 Task: Add Sprouts 85% Lean Grass-Fed Ground Beef Patties to the cart.
Action: Mouse moved to (26, 93)
Screenshot: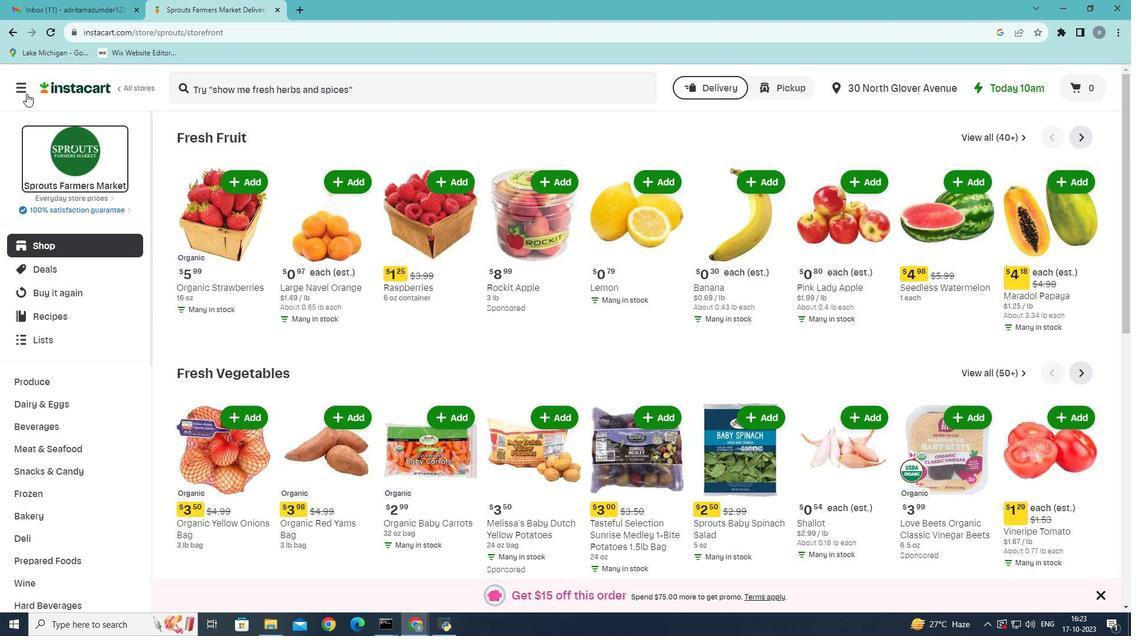 
Action: Mouse pressed left at (26, 93)
Screenshot: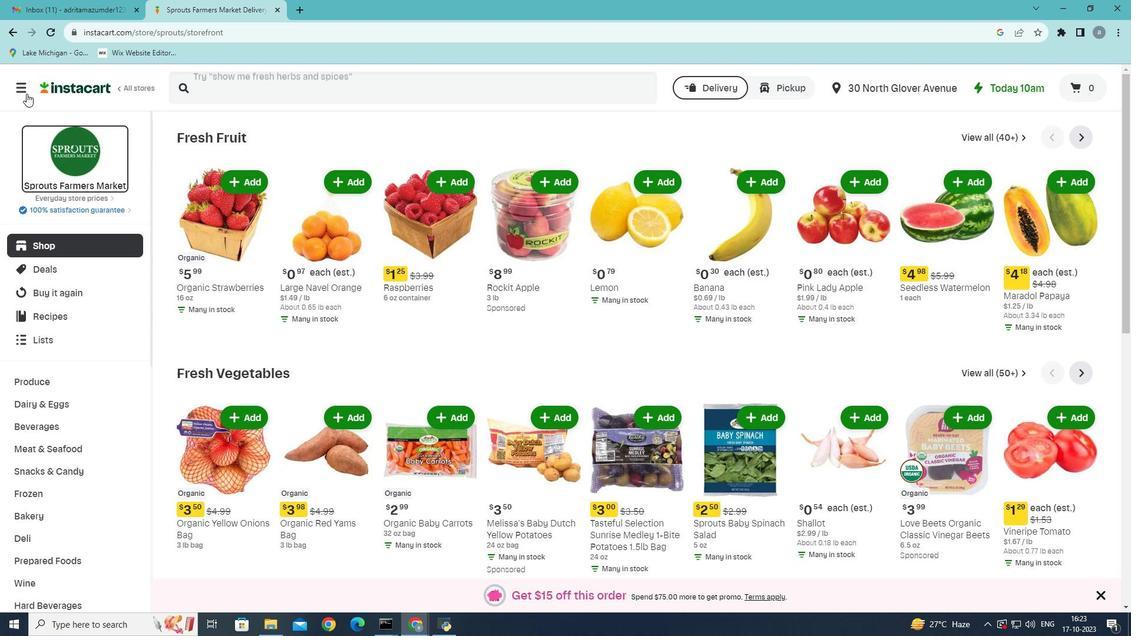 
Action: Mouse moved to (44, 348)
Screenshot: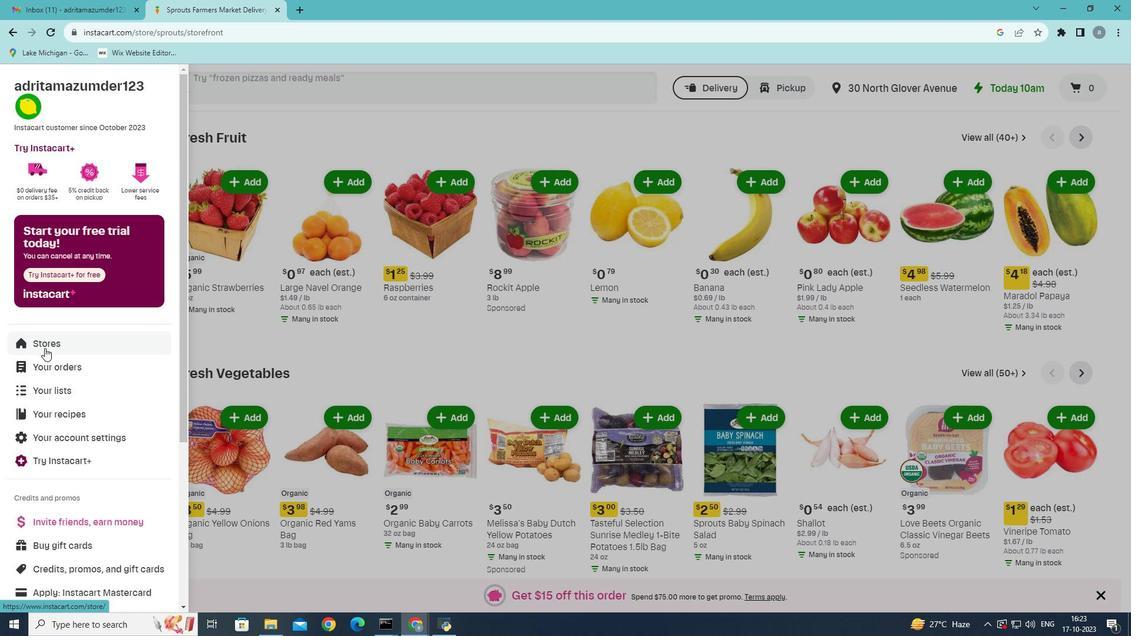 
Action: Mouse pressed left at (44, 348)
Screenshot: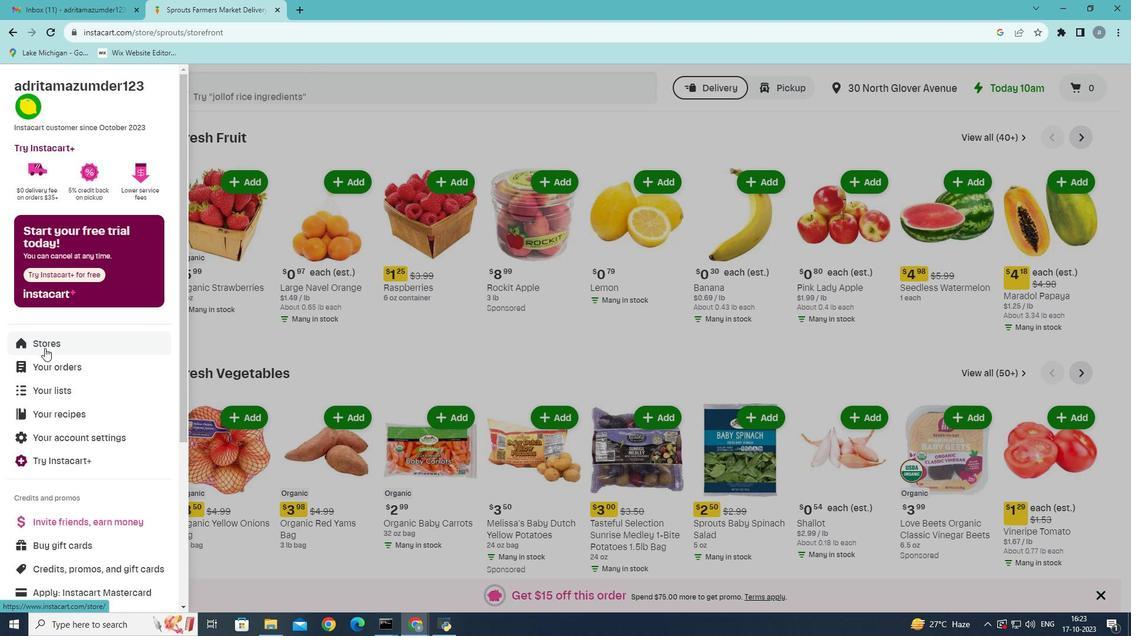 
Action: Mouse moved to (265, 129)
Screenshot: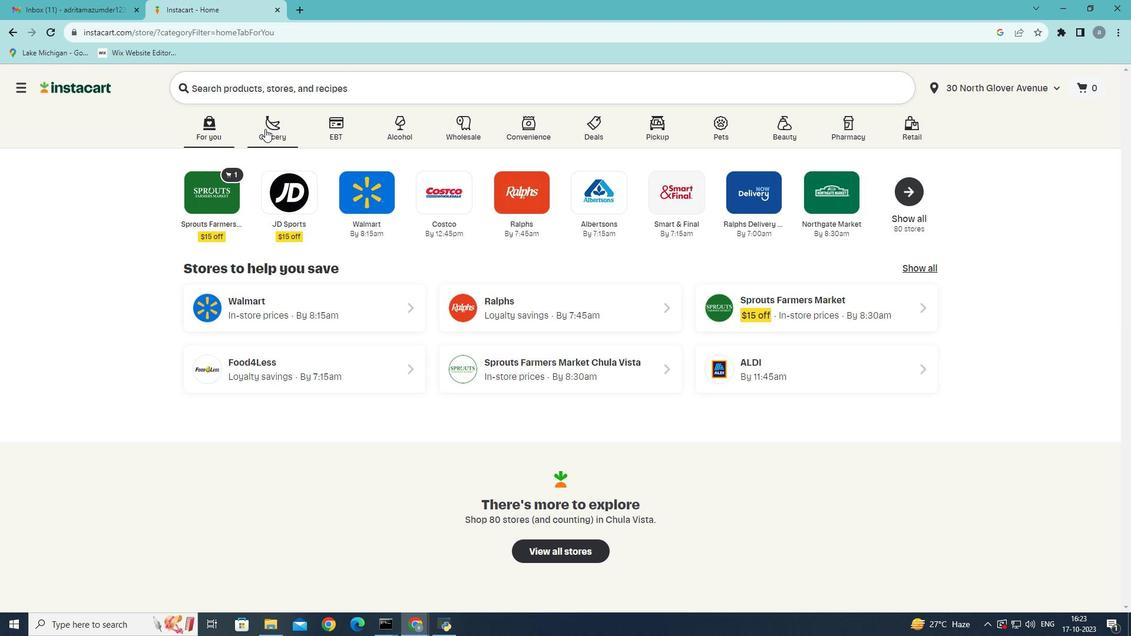 
Action: Mouse pressed left at (265, 129)
Screenshot: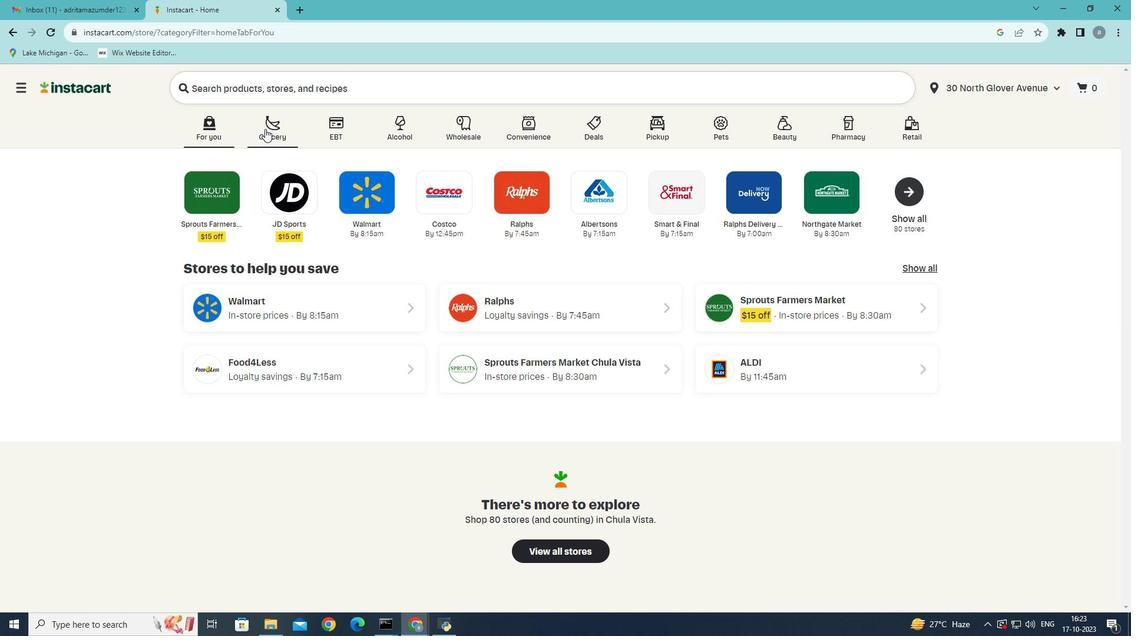 
Action: Mouse moved to (780, 290)
Screenshot: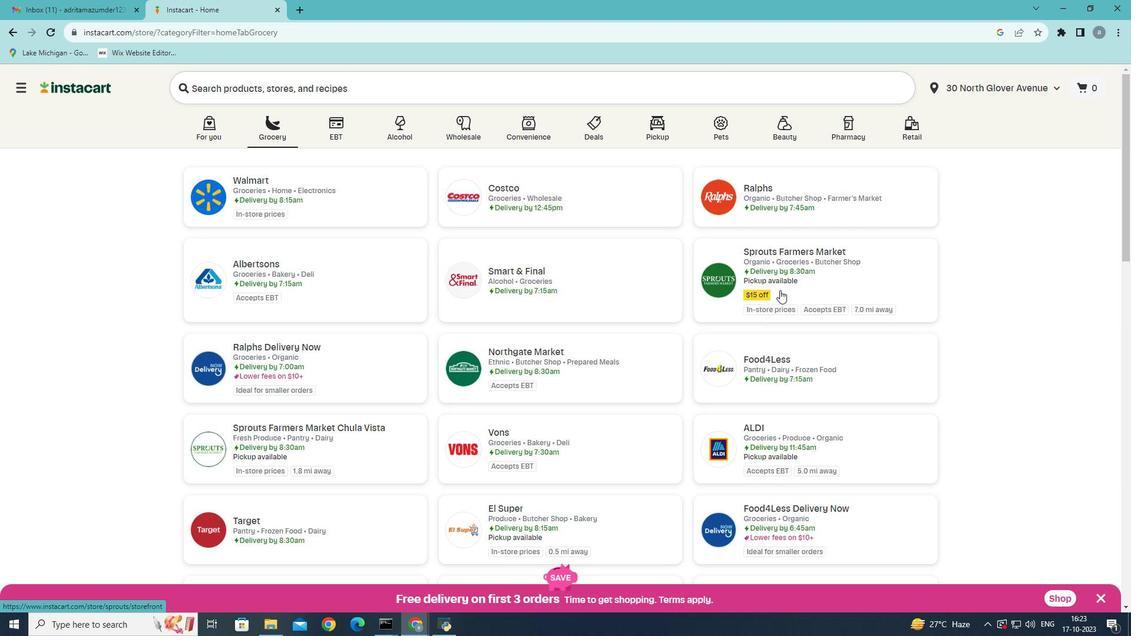 
Action: Mouse pressed left at (780, 290)
Screenshot: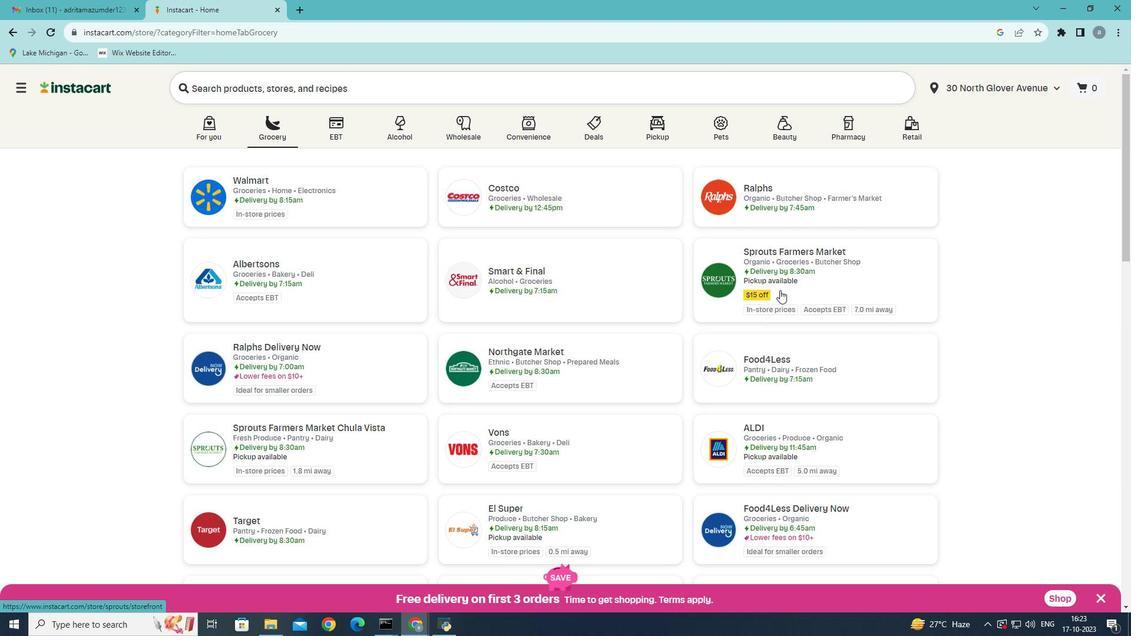 
Action: Mouse moved to (73, 444)
Screenshot: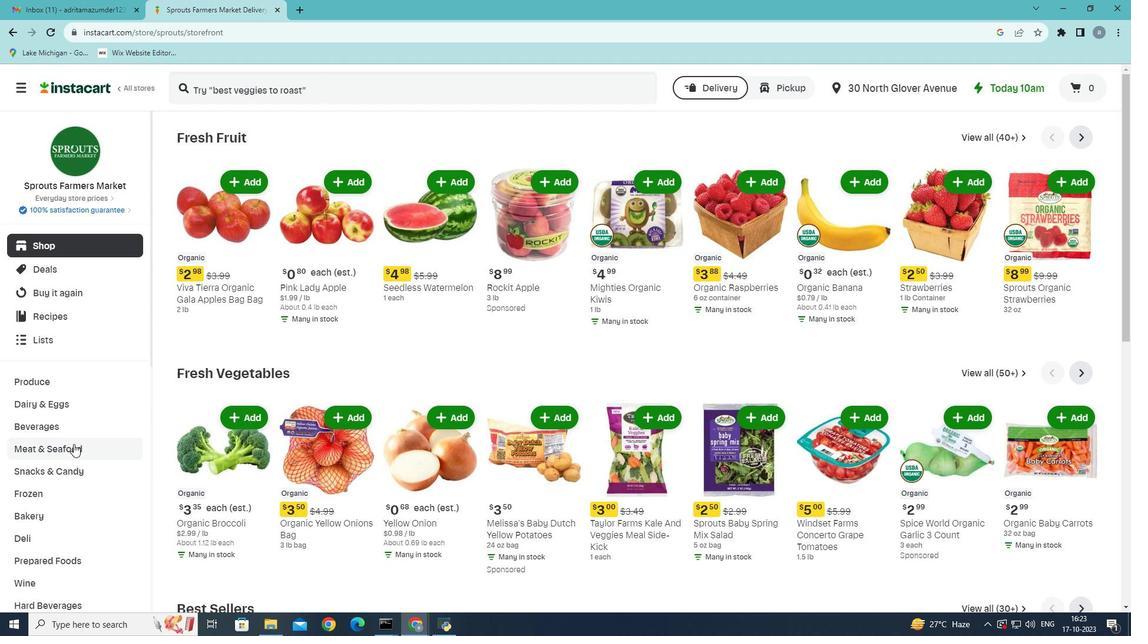 
Action: Mouse pressed left at (73, 444)
Screenshot: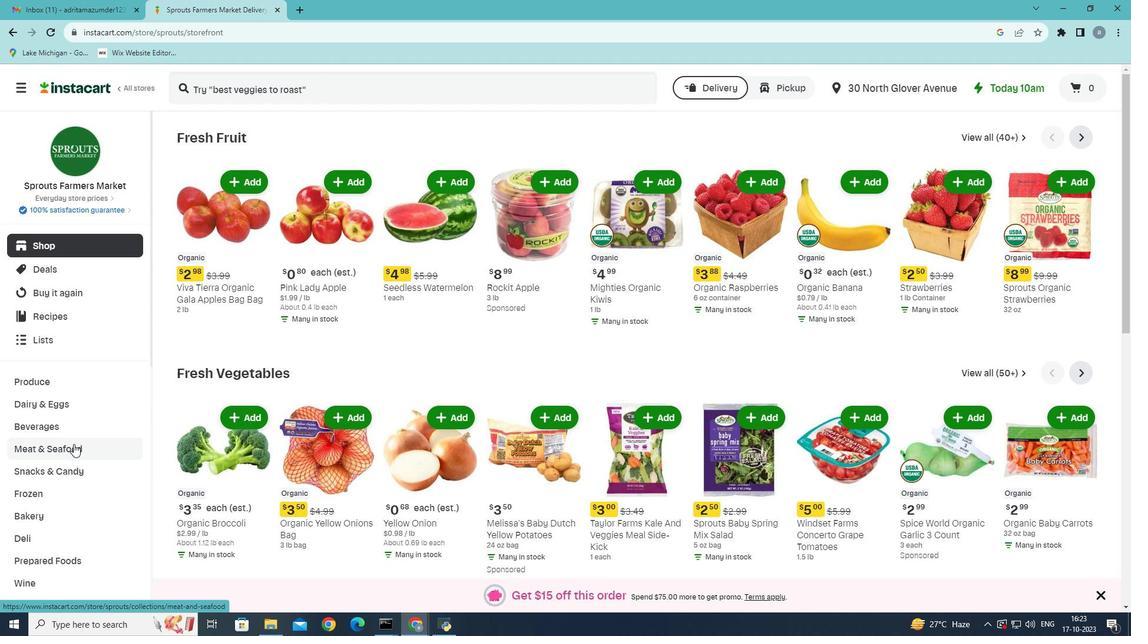 
Action: Mouse moved to (340, 165)
Screenshot: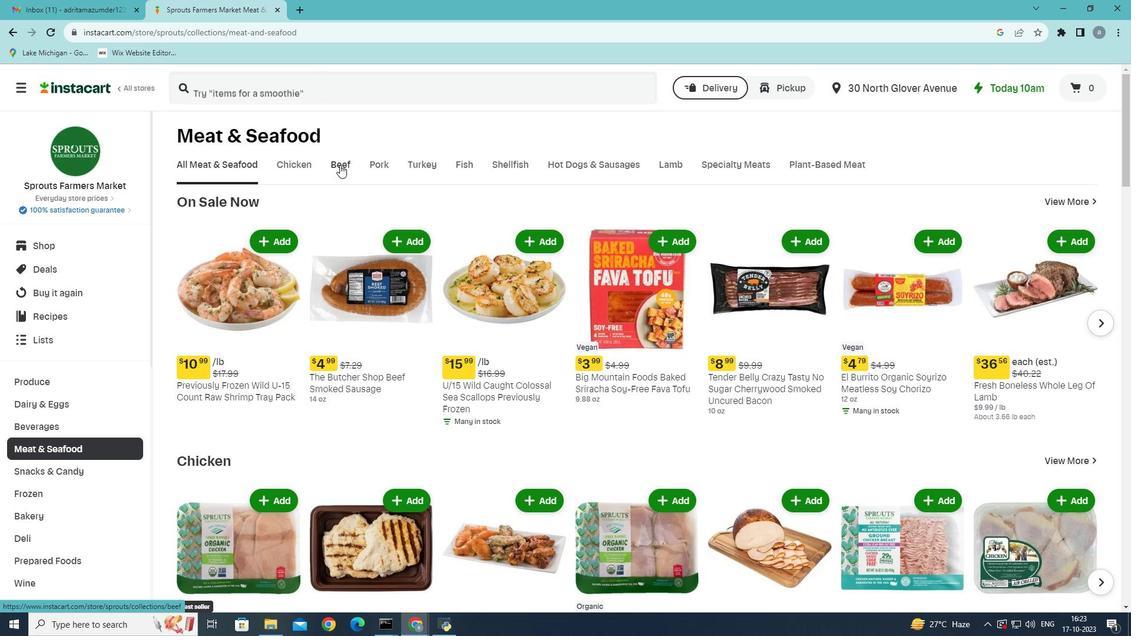
Action: Mouse pressed left at (340, 165)
Screenshot: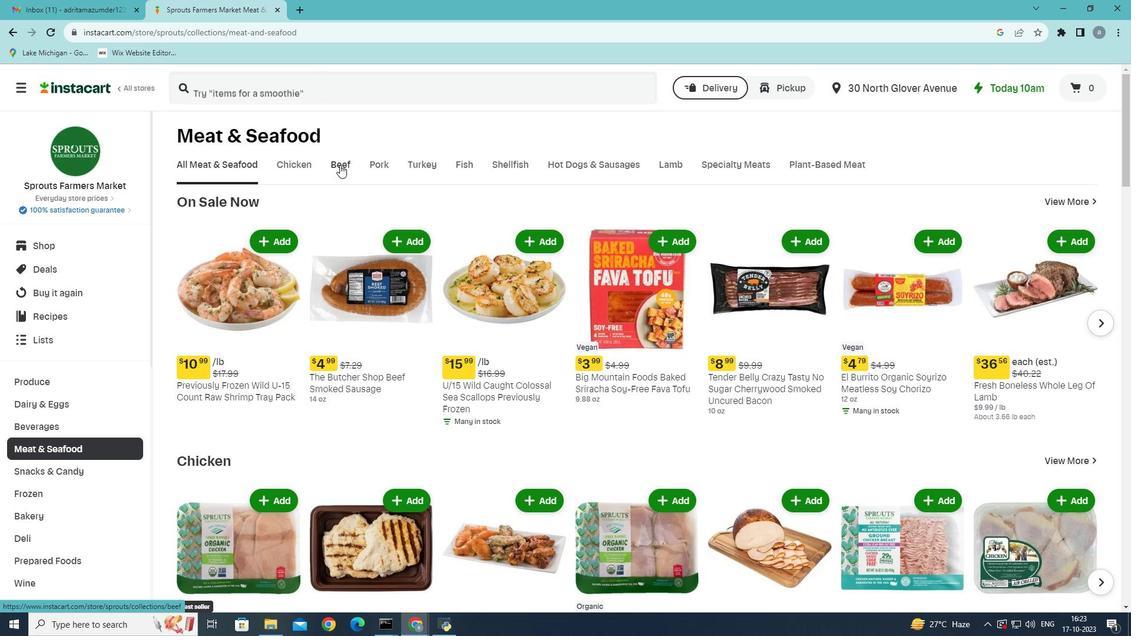 
Action: Mouse moved to (319, 217)
Screenshot: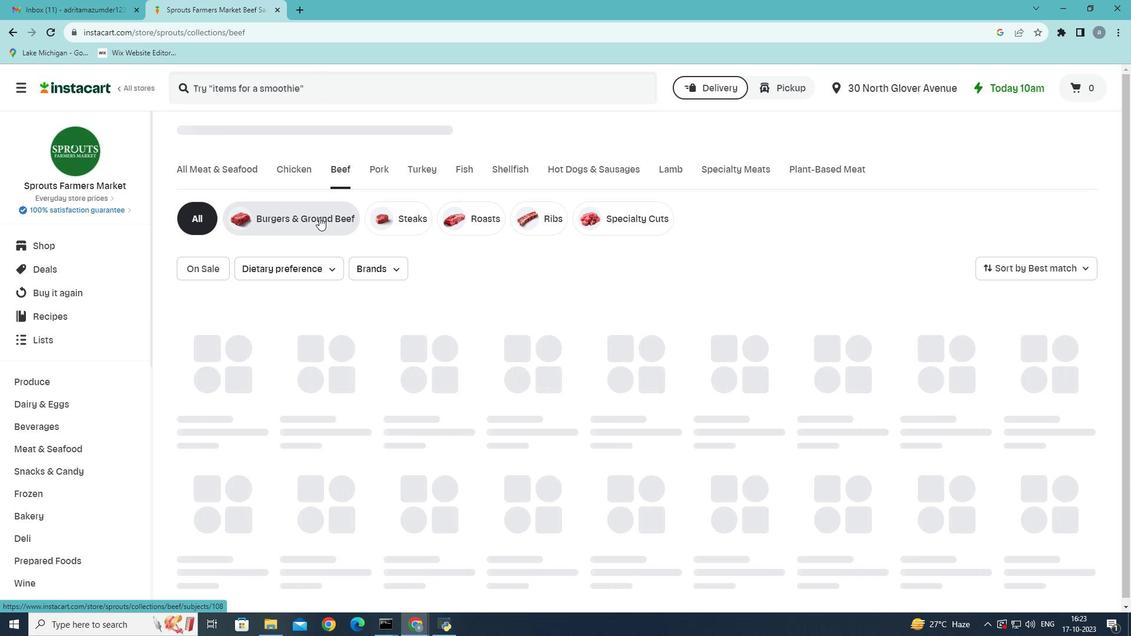 
Action: Mouse pressed left at (319, 217)
Screenshot: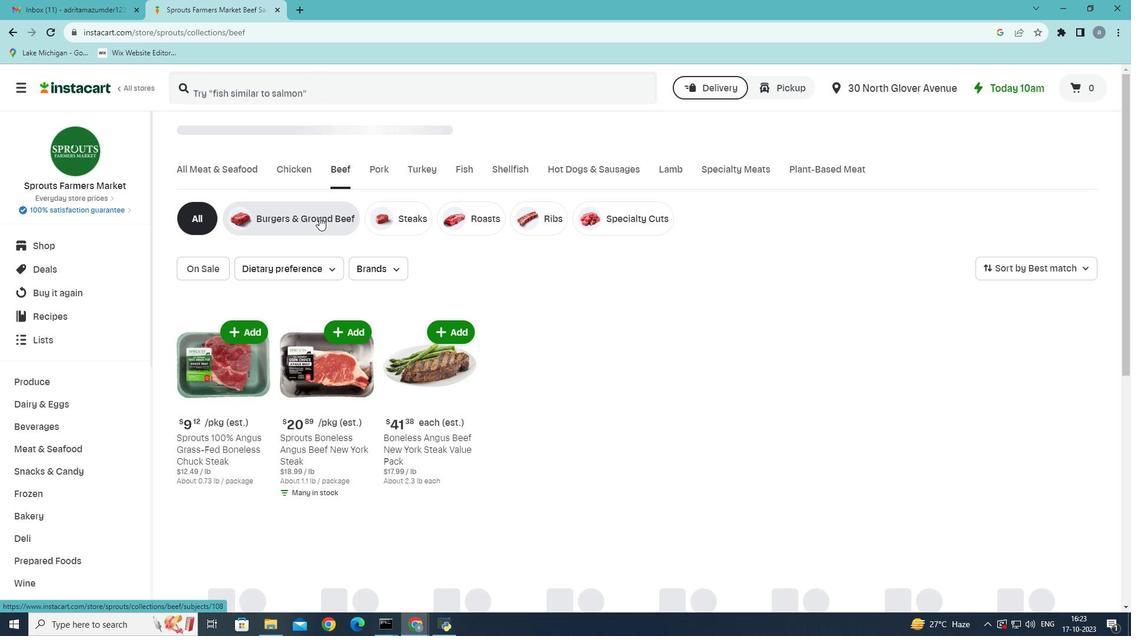 
Action: Mouse moved to (1056, 319)
Screenshot: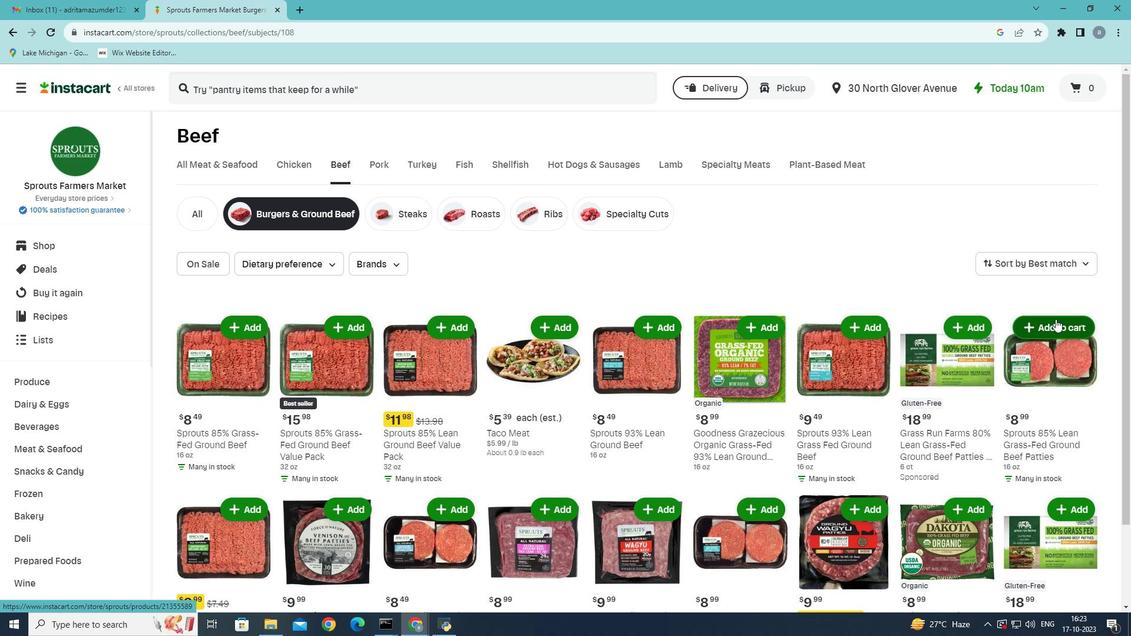 
Action: Mouse pressed left at (1056, 319)
Screenshot: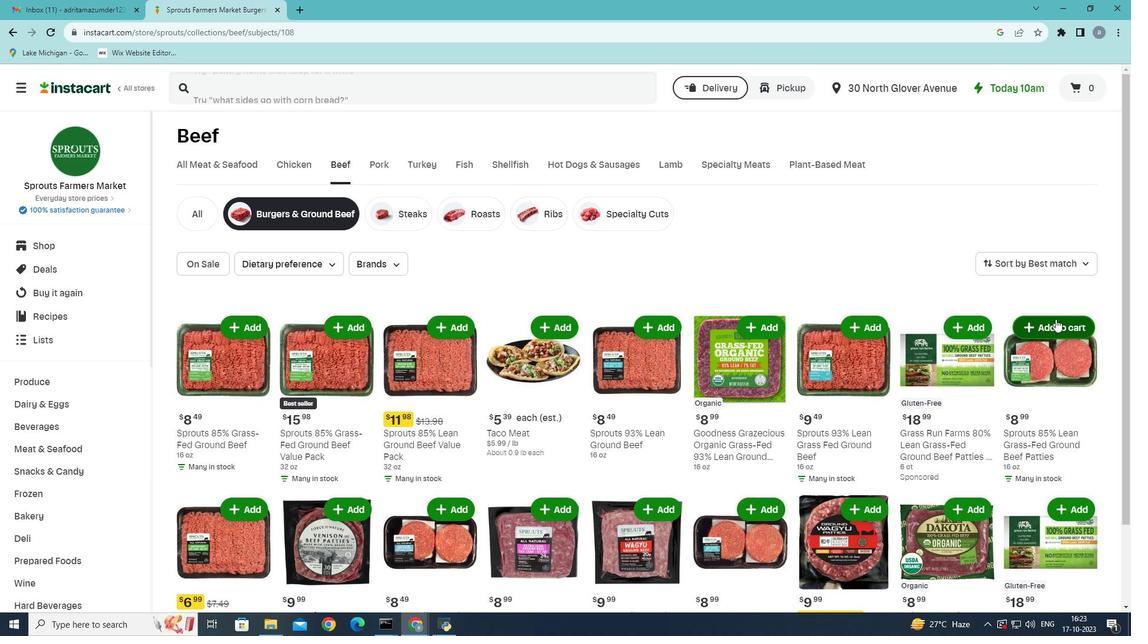 
